 Task: Create a section Database Migration Sprint and in the section, add a milestone Incident Response Planning in the project AmplifyHQ
Action: Mouse moved to (89, 369)
Screenshot: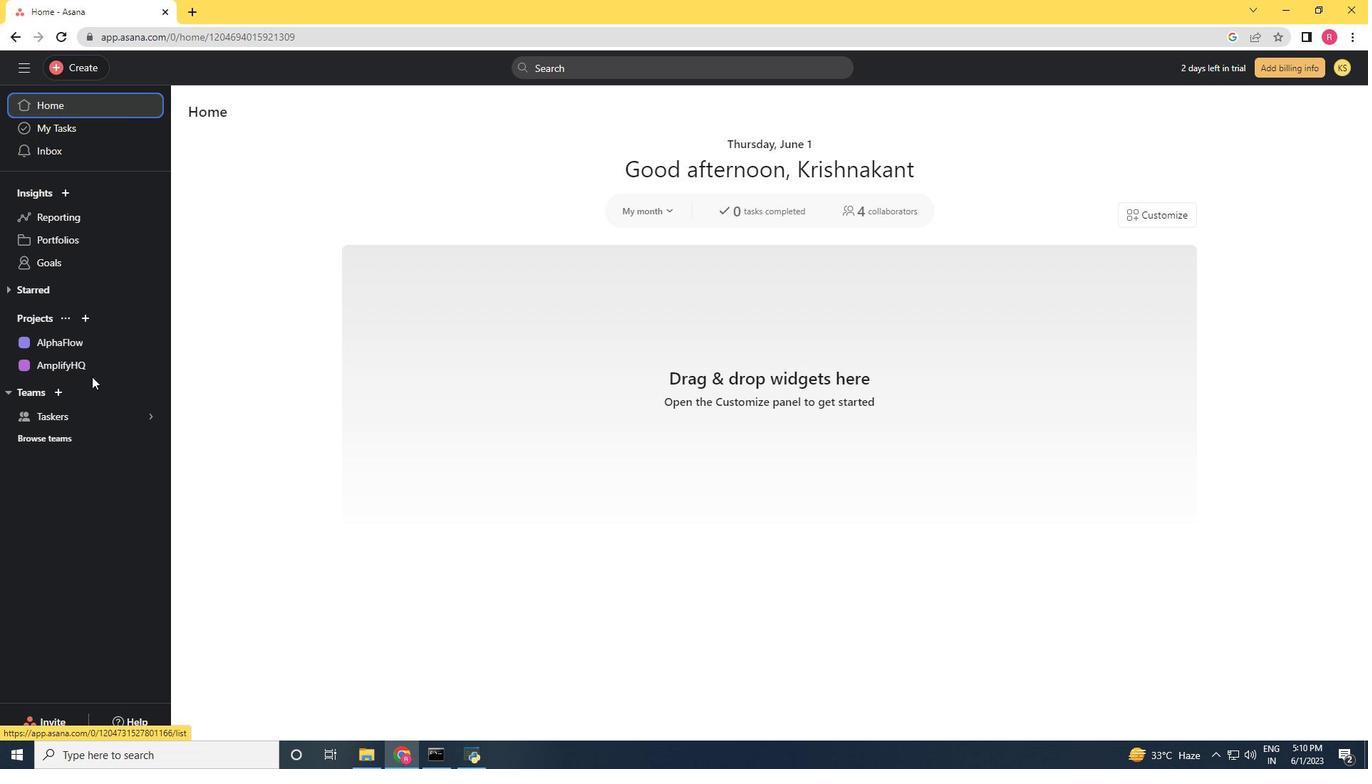 
Action: Mouse pressed left at (89, 369)
Screenshot: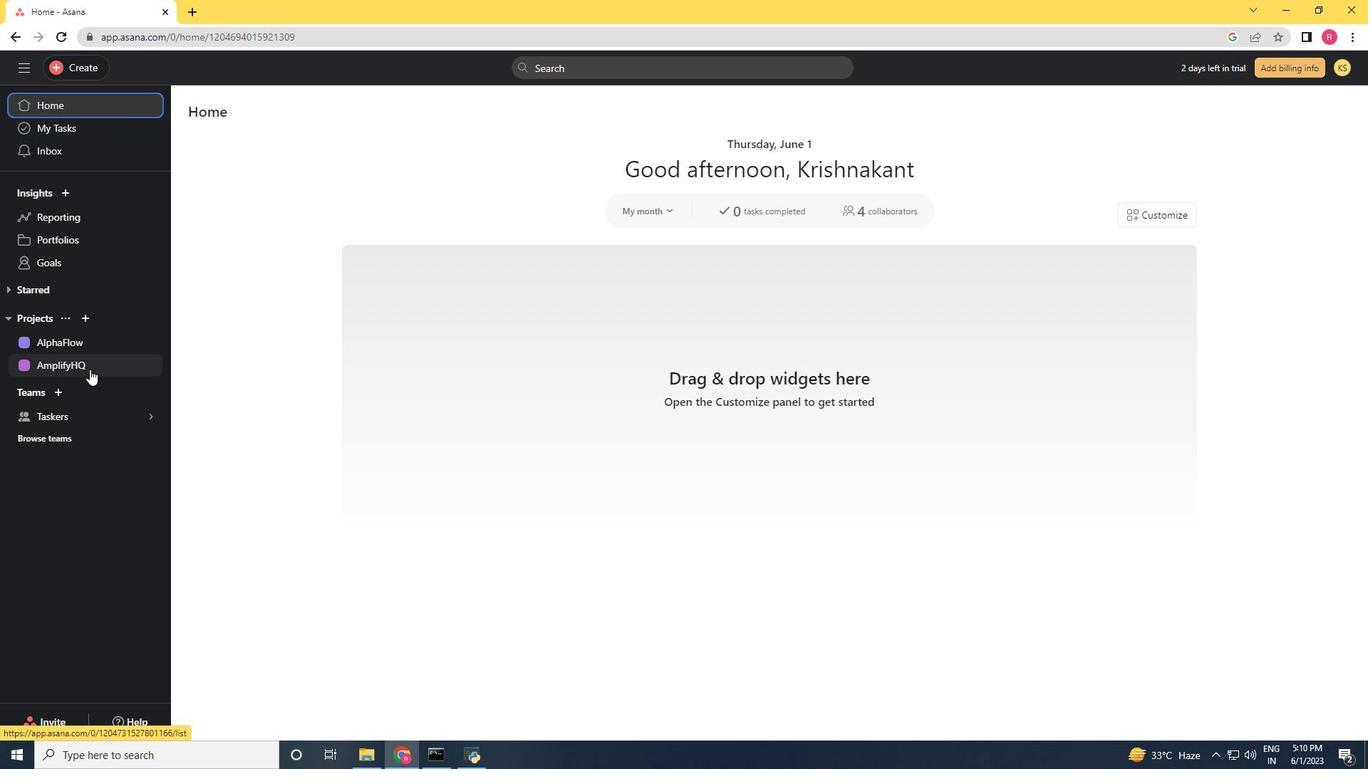 
Action: Mouse moved to (220, 481)
Screenshot: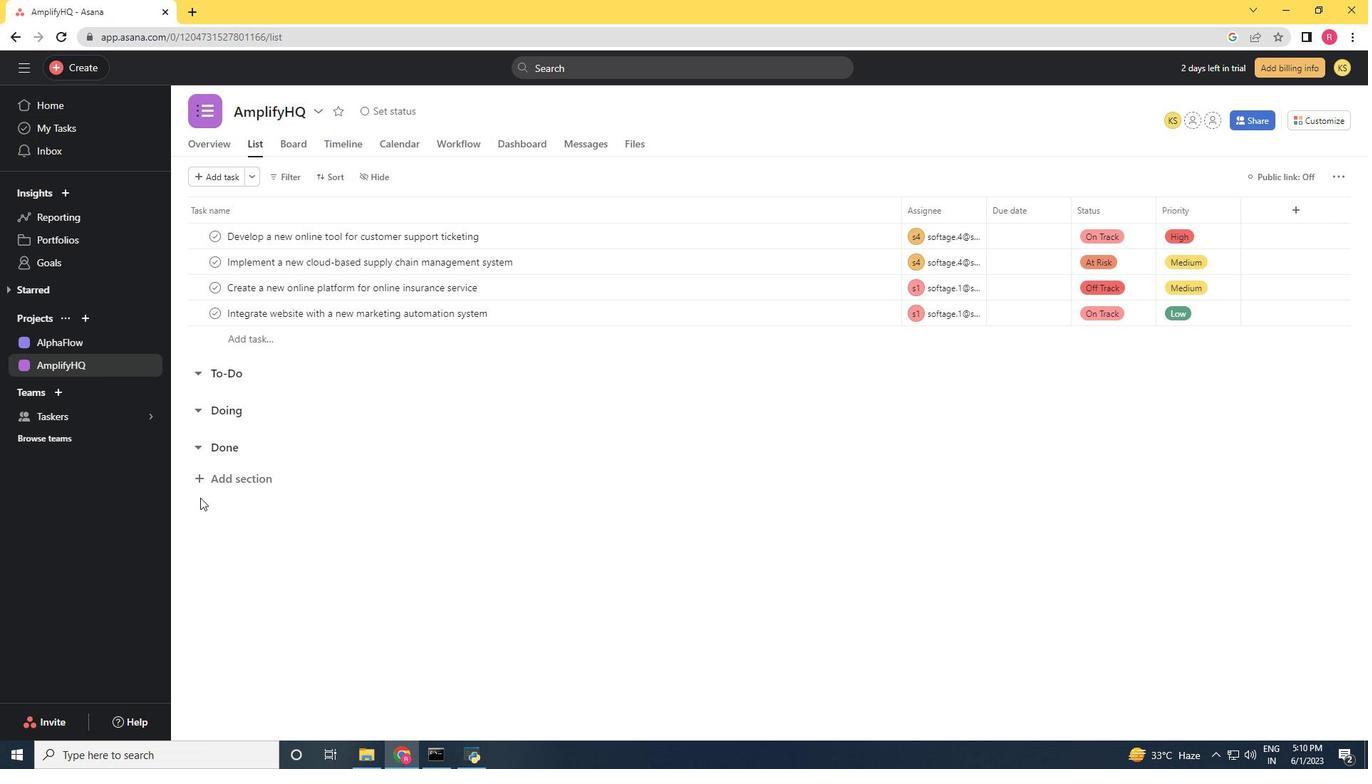 
Action: Mouse pressed left at (220, 481)
Screenshot: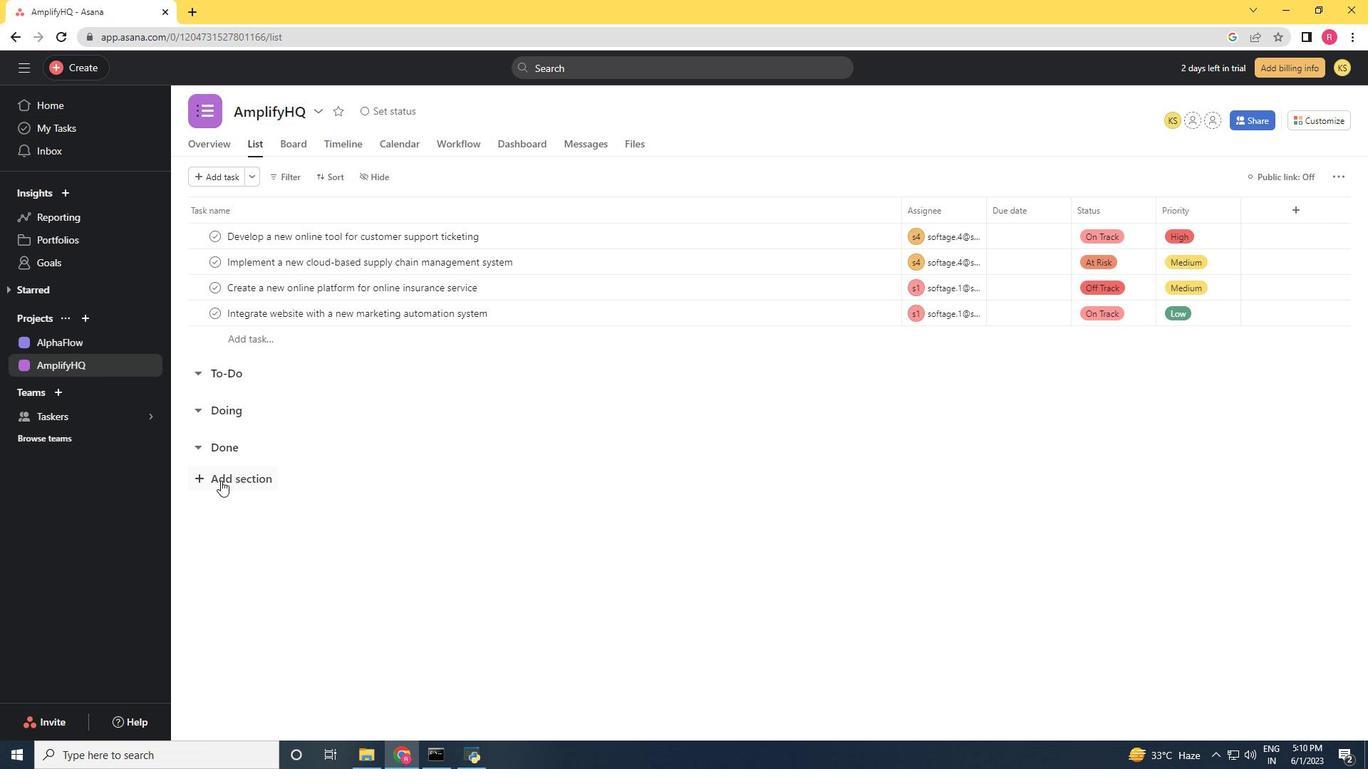 
Action: Mouse moved to (255, 463)
Screenshot: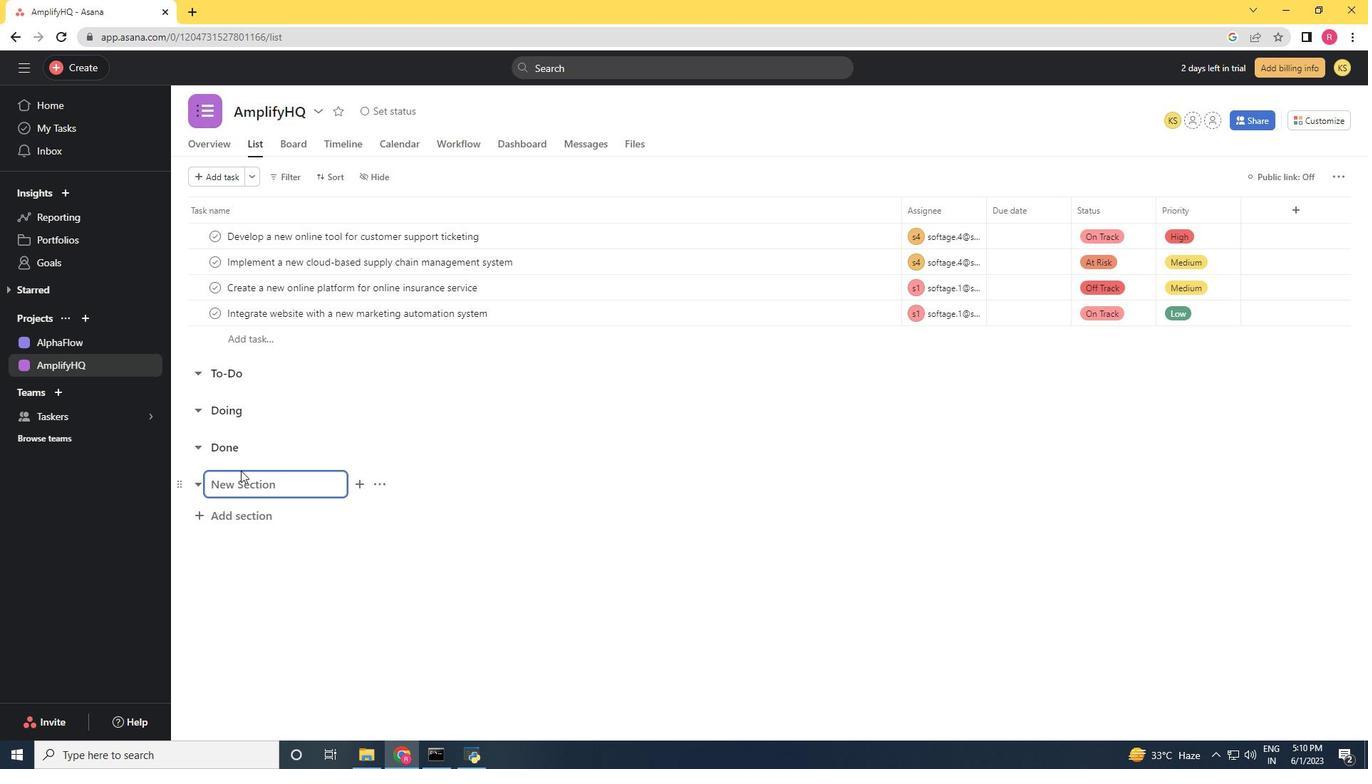 
Action: Key pressed <Key.shift>data<Key.backspace><Key.backspace><Key.backspace><Key.backspace><Key.backspace><Key.backspace><Key.shift><Key.shift><Key.shift><Key.shift><Key.shift><Key.shift><Key.shift><Key.shift>Data<Key.space><Key.backspace>base<Key.space><Key.shift><Key.shift><Key.shift><Key.shift><Key.shift><Key.shift>Mu<Key.shift><Key.backspace>igration<Key.space><Key.shift>Sprint<Key.space><Key.enter><Key.shift>Incident<Key.space><Key.shift><Key.shift><Key.shift><Key.shift><Key.shift><Key.shift><Key.shift><Key.shift><Key.shift><Key.shift><Key.shift><Key.shift><Key.shift>Response<Key.space><Key.shift>Planning<Key.space>
Screenshot: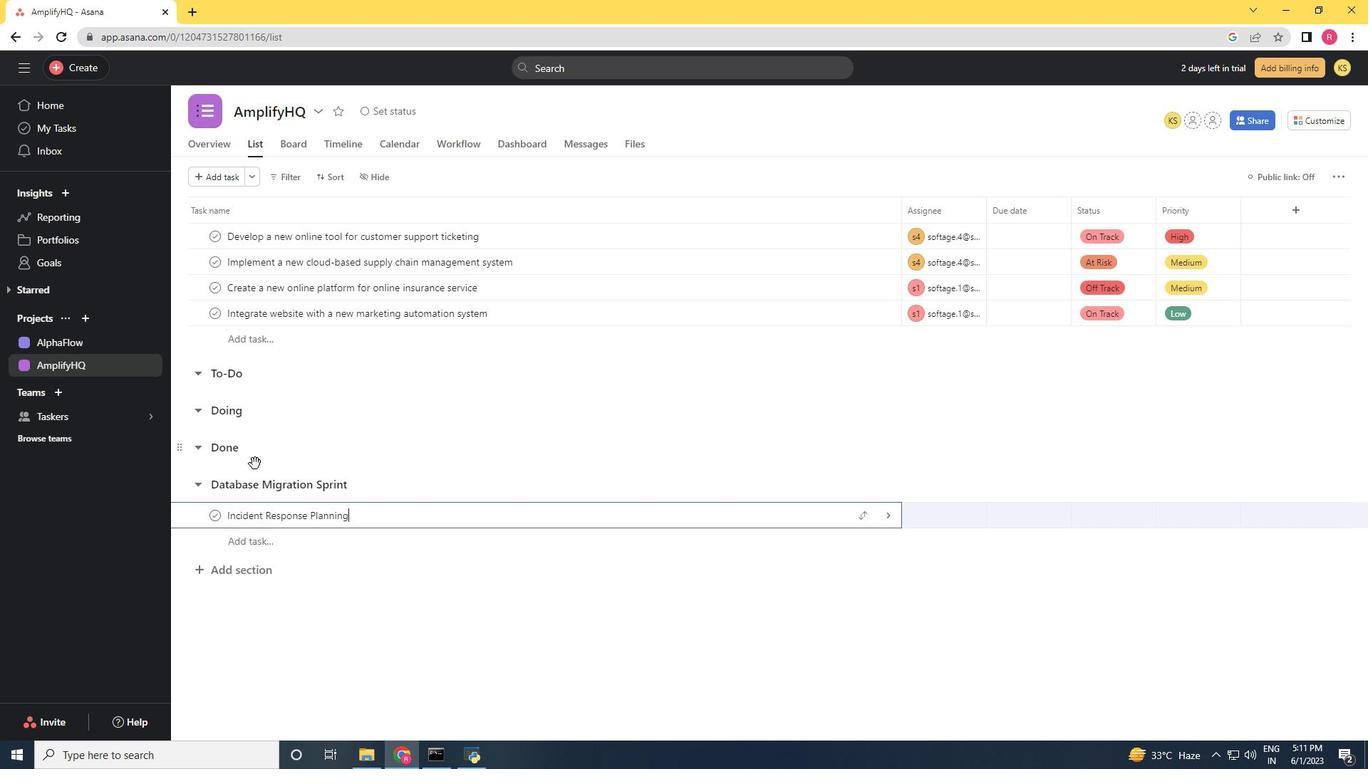 
Action: Mouse scrolled (255, 464) with delta (0, 0)
Screenshot: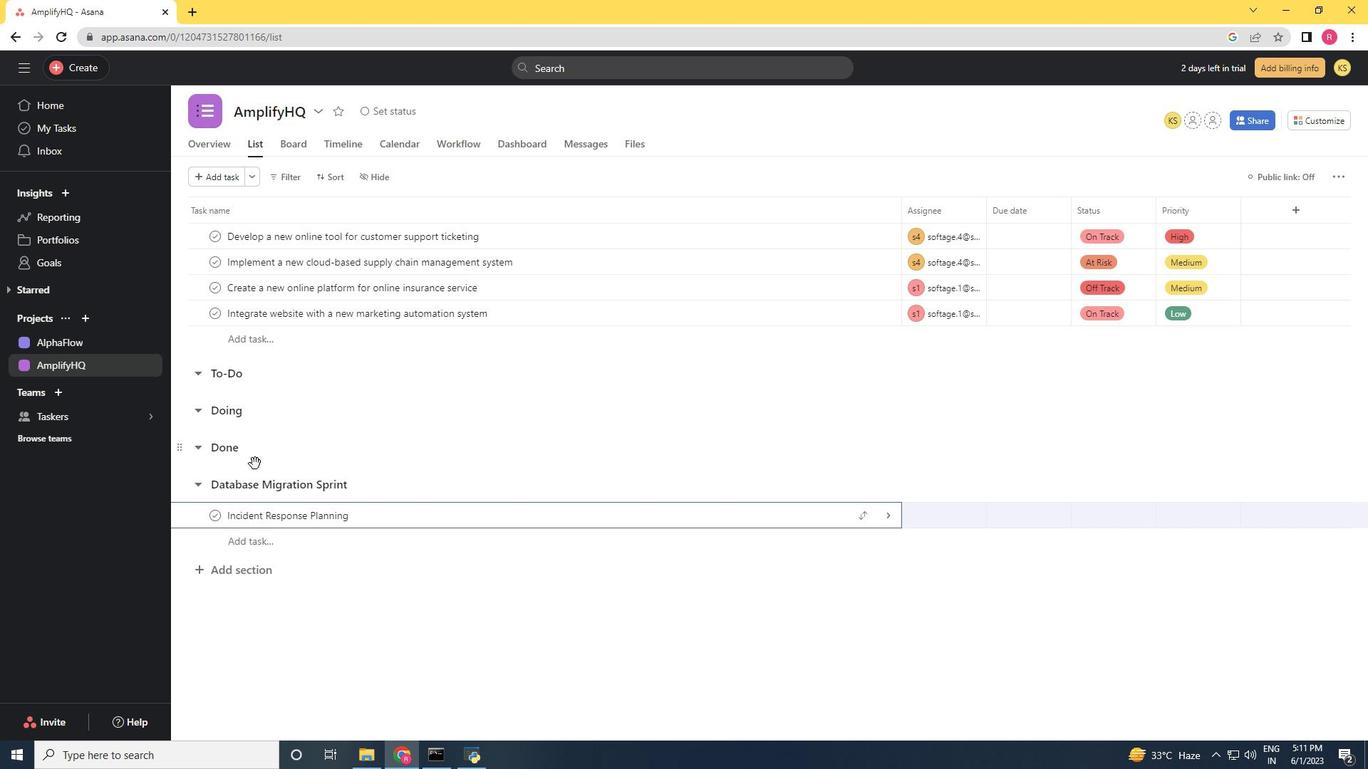
Action: Mouse moved to (377, 514)
Screenshot: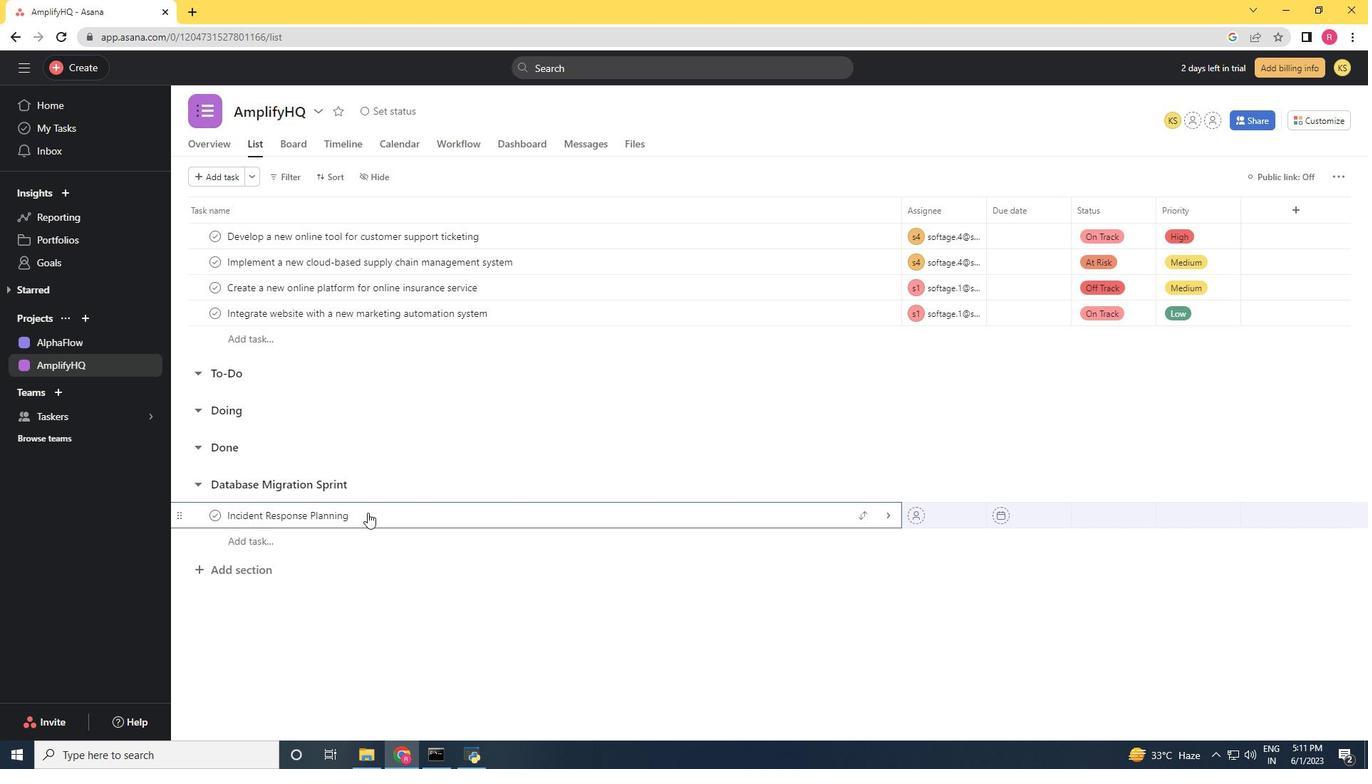 
Action: Mouse pressed right at (377, 514)
Screenshot: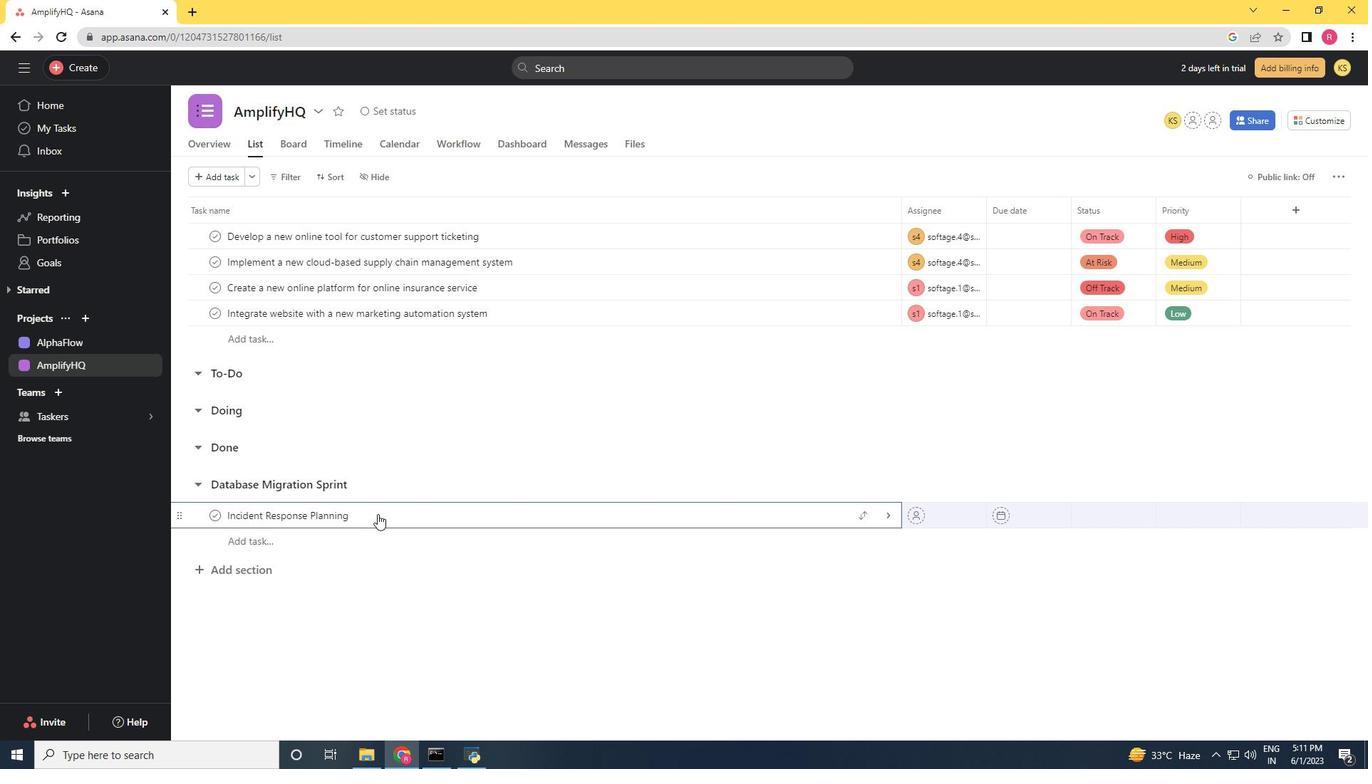 
Action: Mouse moved to (433, 445)
Screenshot: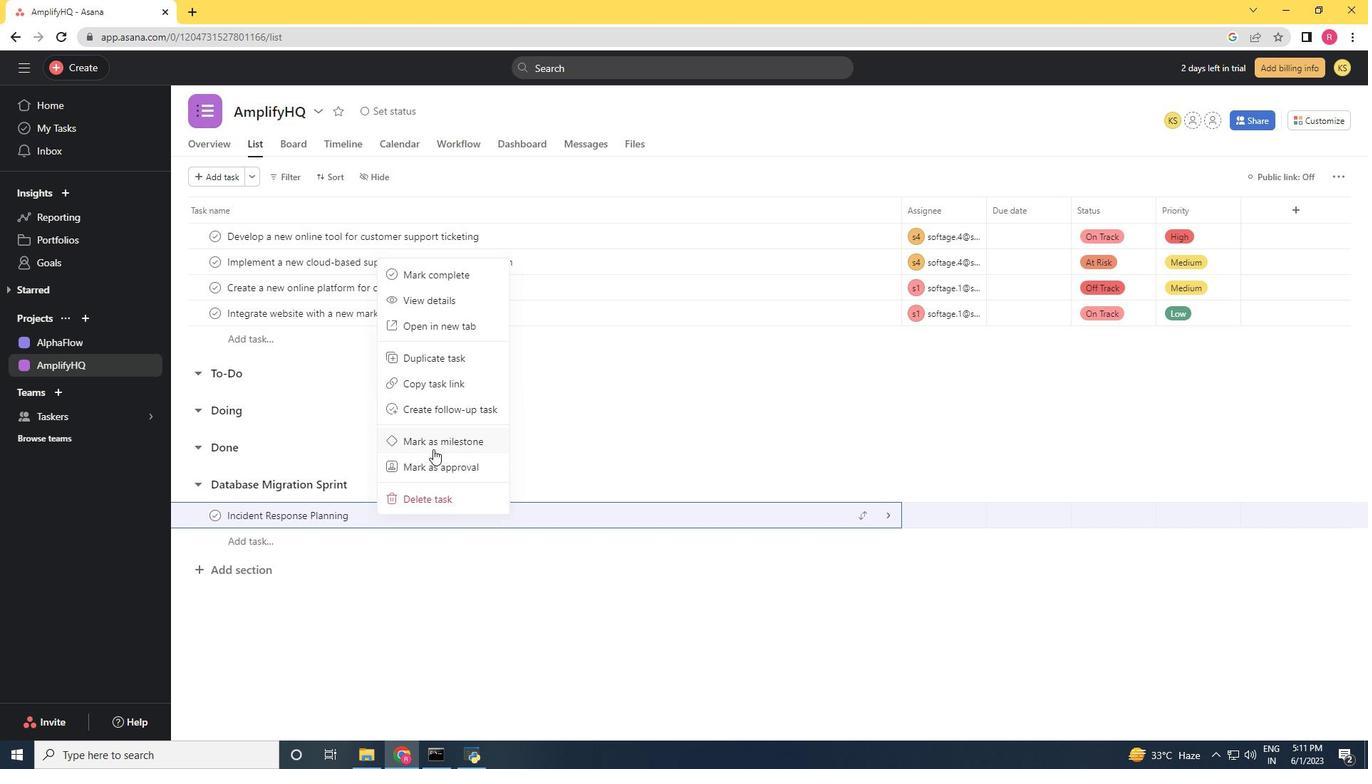 
Action: Mouse pressed left at (433, 445)
Screenshot: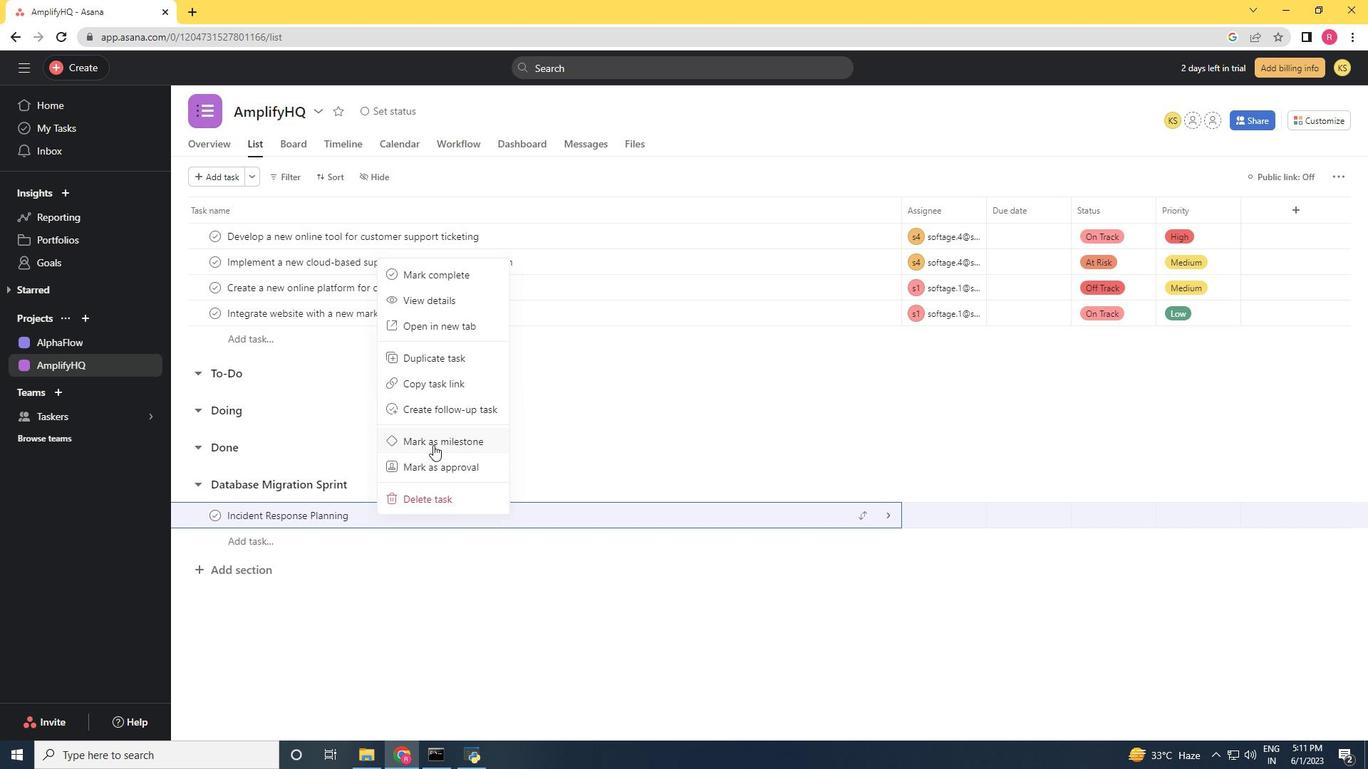 
Action: Mouse moved to (151, 679)
Screenshot: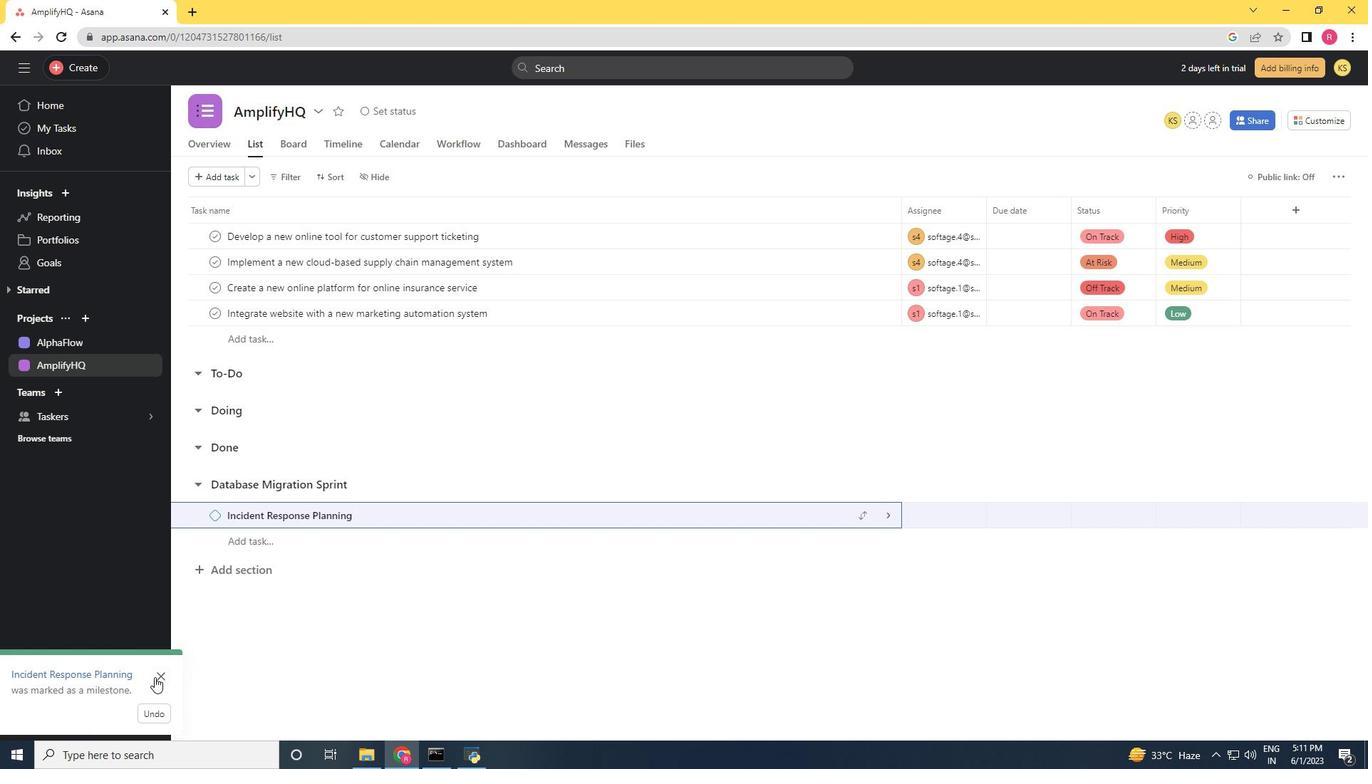 
Action: Mouse pressed left at (151, 679)
Screenshot: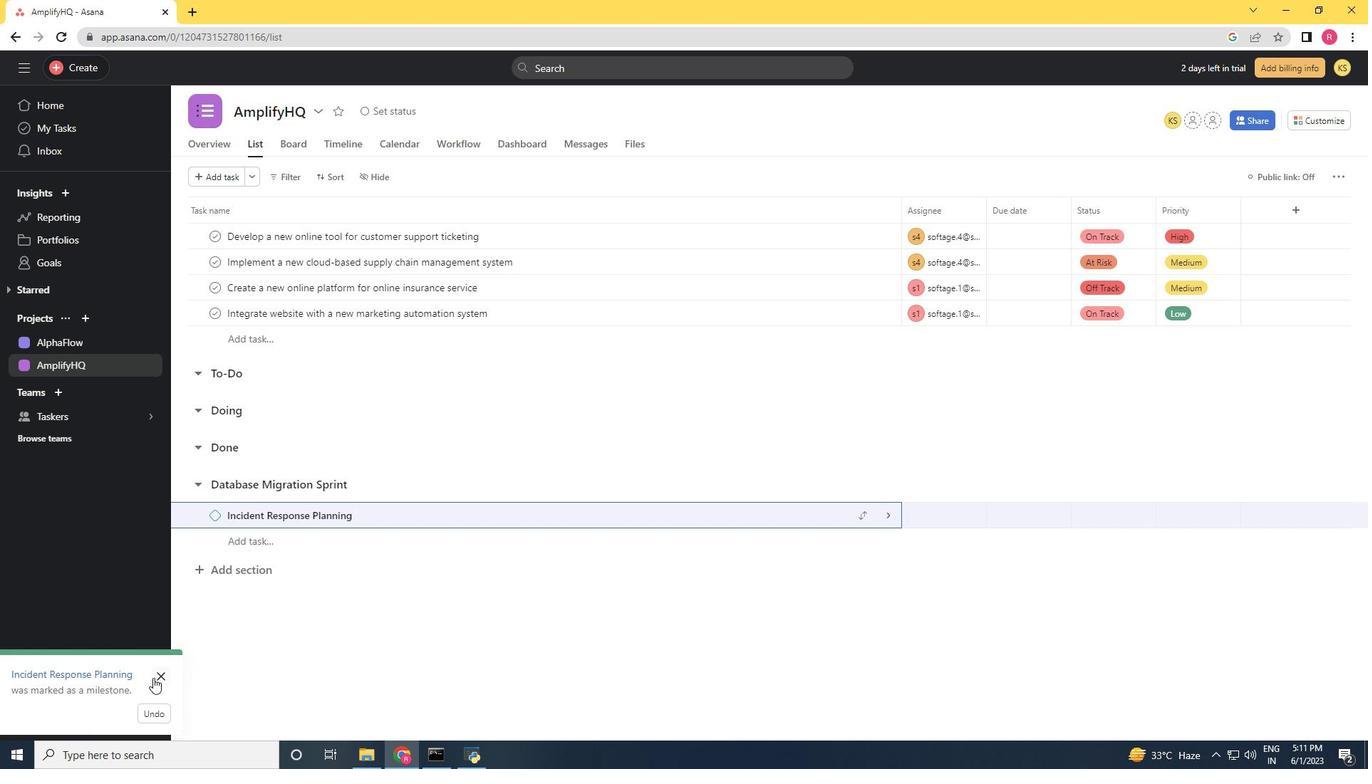 
Action: Mouse moved to (229, 676)
Screenshot: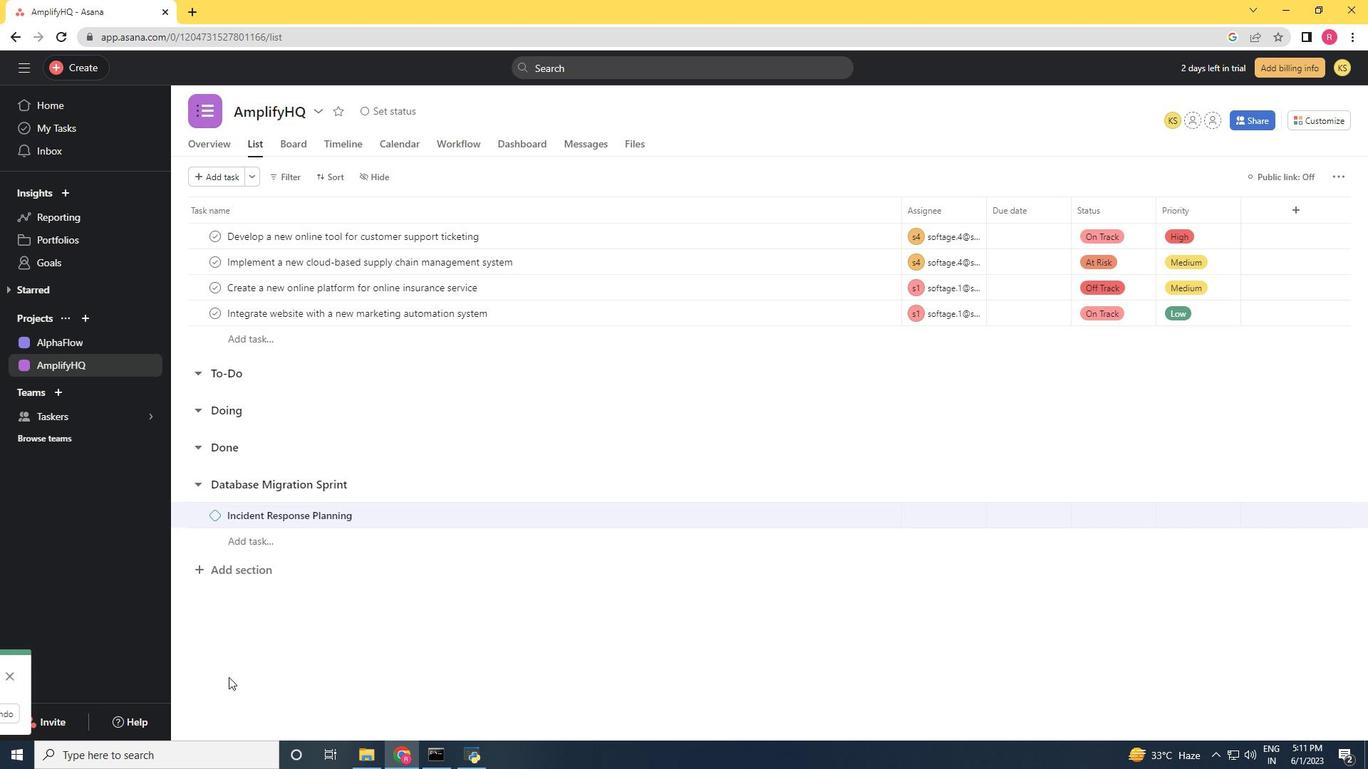 
